 Task: Filter jobs by Pune location.
Action: Mouse moved to (246, 72)
Screenshot: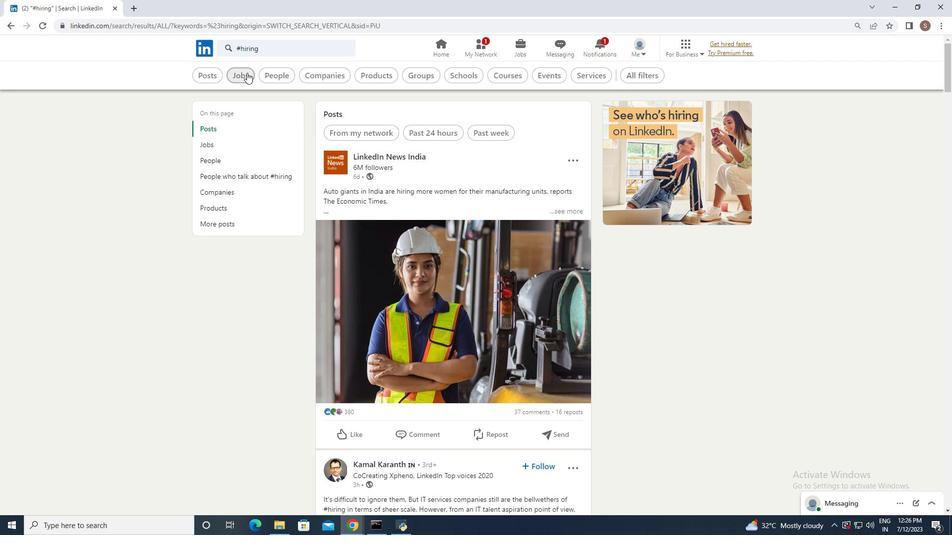 
Action: Mouse pressed left at (246, 72)
Screenshot: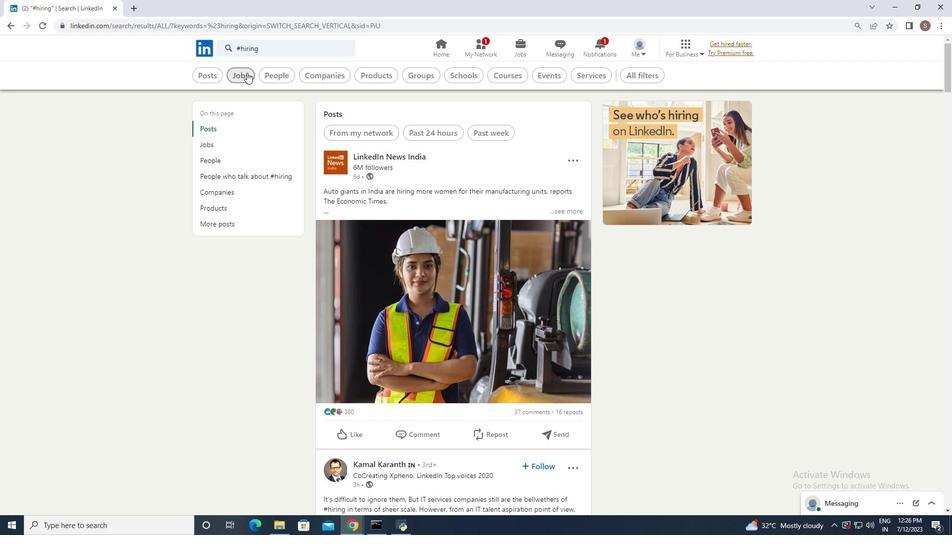 
Action: Mouse moved to (656, 76)
Screenshot: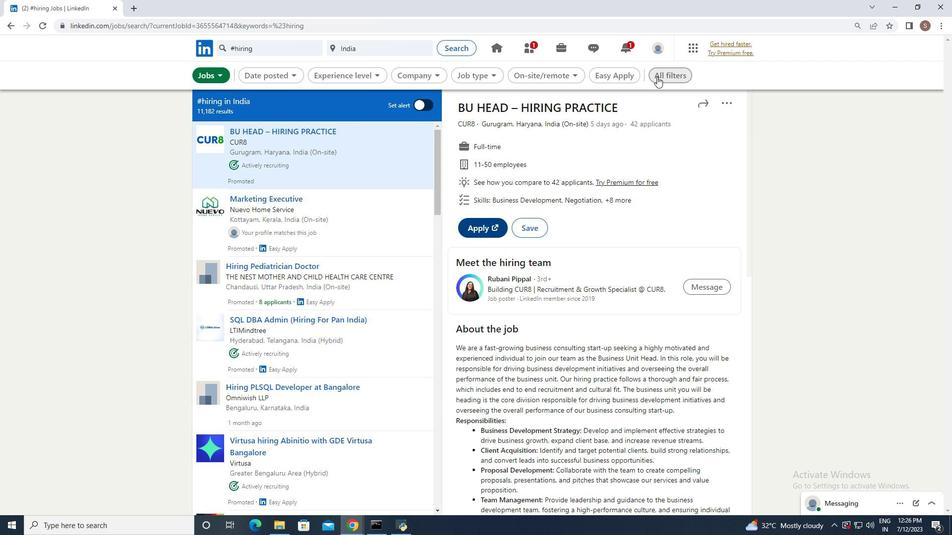 
Action: Mouse pressed left at (656, 76)
Screenshot: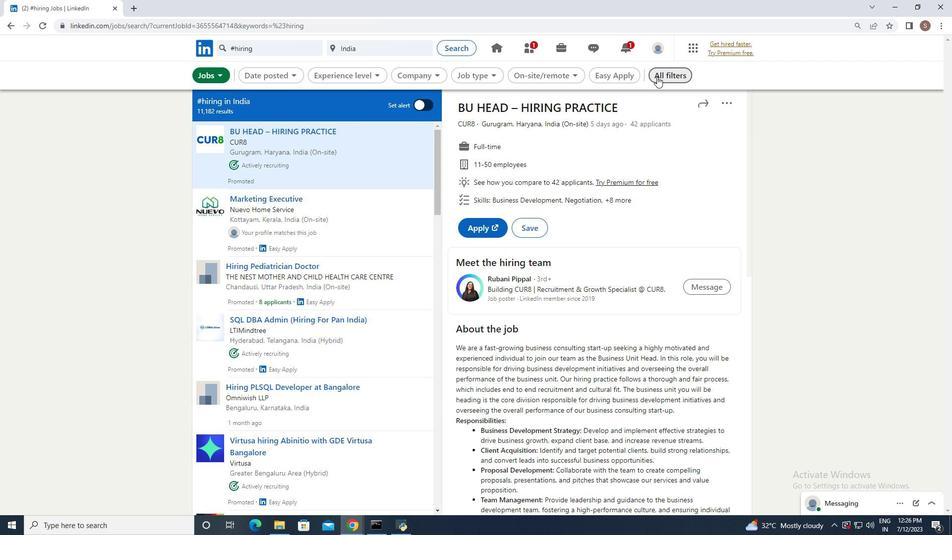 
Action: Mouse moved to (770, 334)
Screenshot: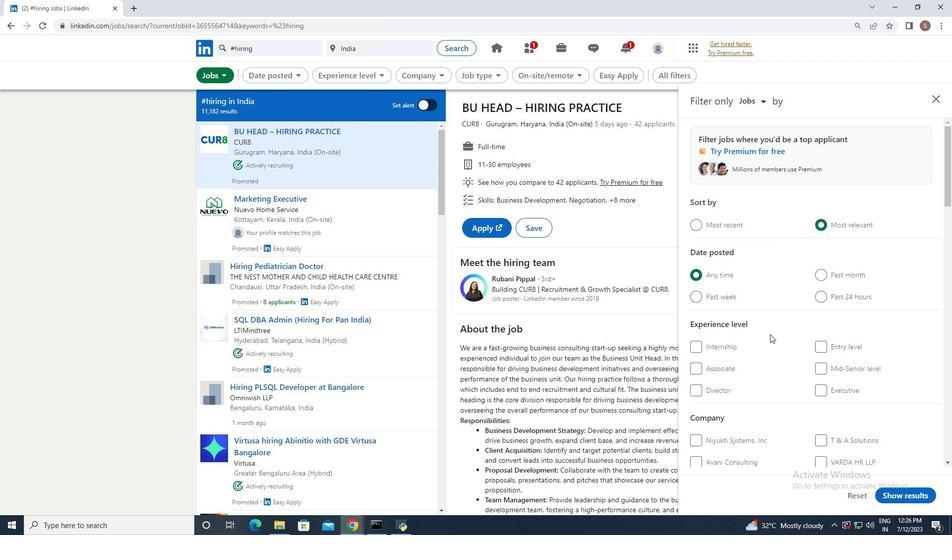
Action: Mouse scrolled (770, 334) with delta (0, 0)
Screenshot: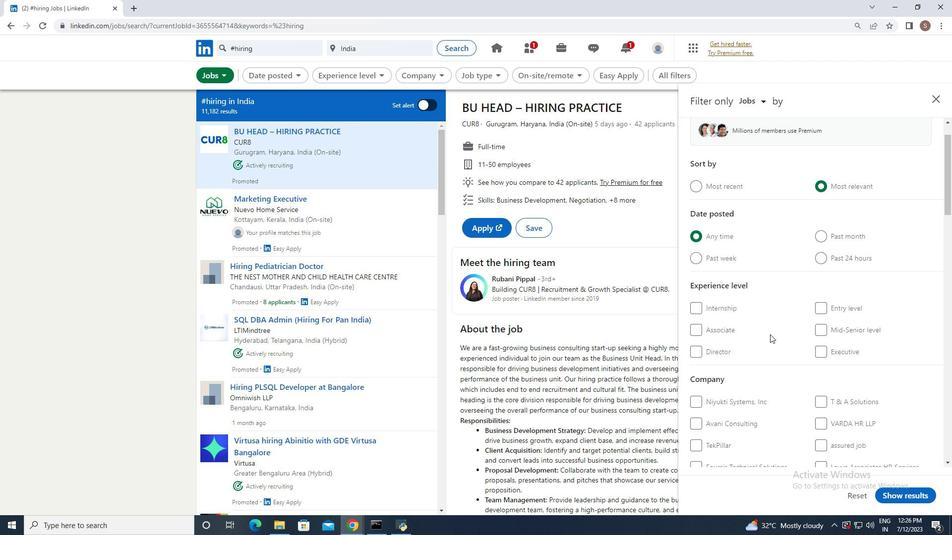 
Action: Mouse scrolled (770, 334) with delta (0, 0)
Screenshot: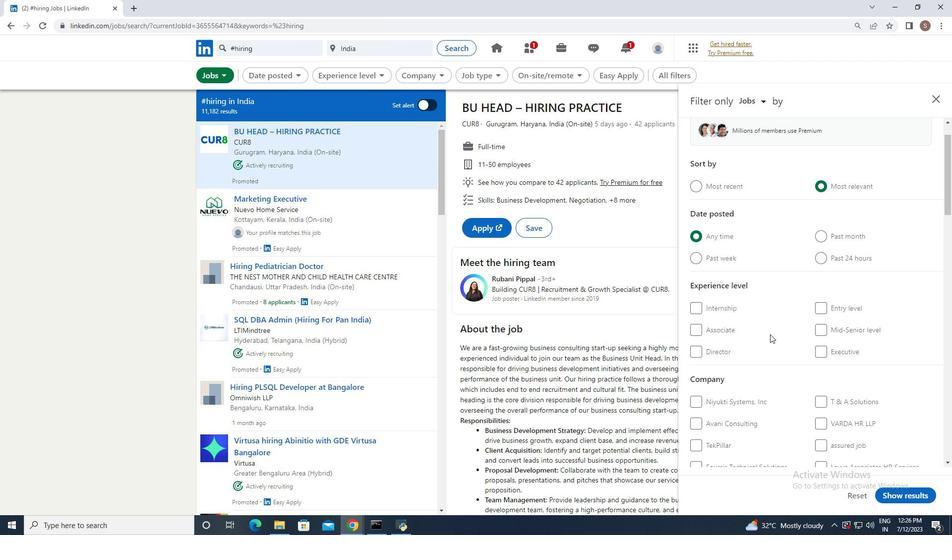 
Action: Mouse scrolled (770, 334) with delta (0, 0)
Screenshot: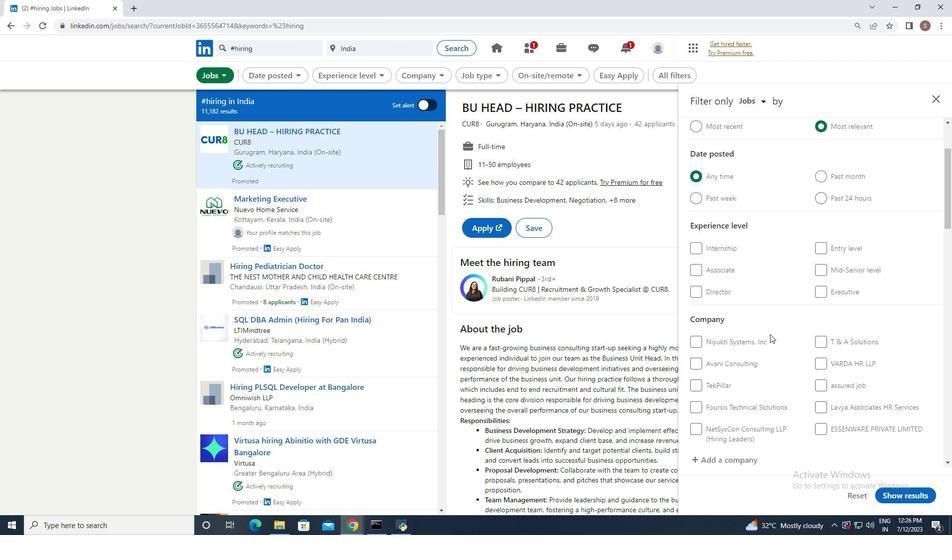 
Action: Mouse scrolled (770, 334) with delta (0, 0)
Screenshot: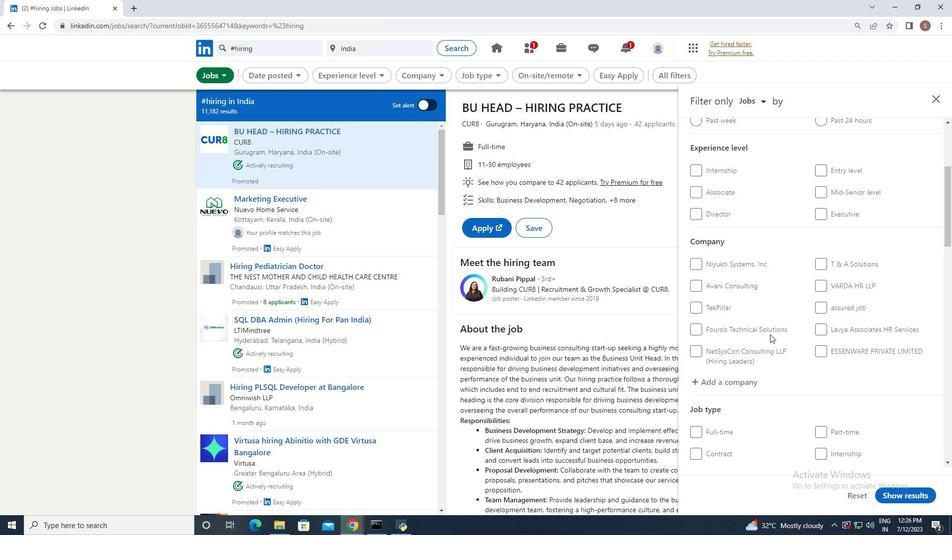 
Action: Mouse scrolled (770, 334) with delta (0, 0)
Screenshot: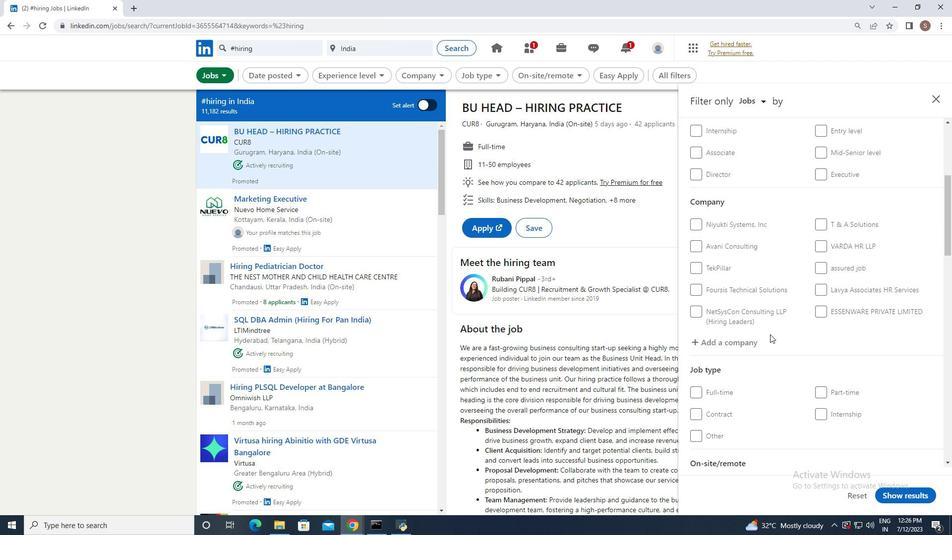 
Action: Mouse scrolled (770, 334) with delta (0, 0)
Screenshot: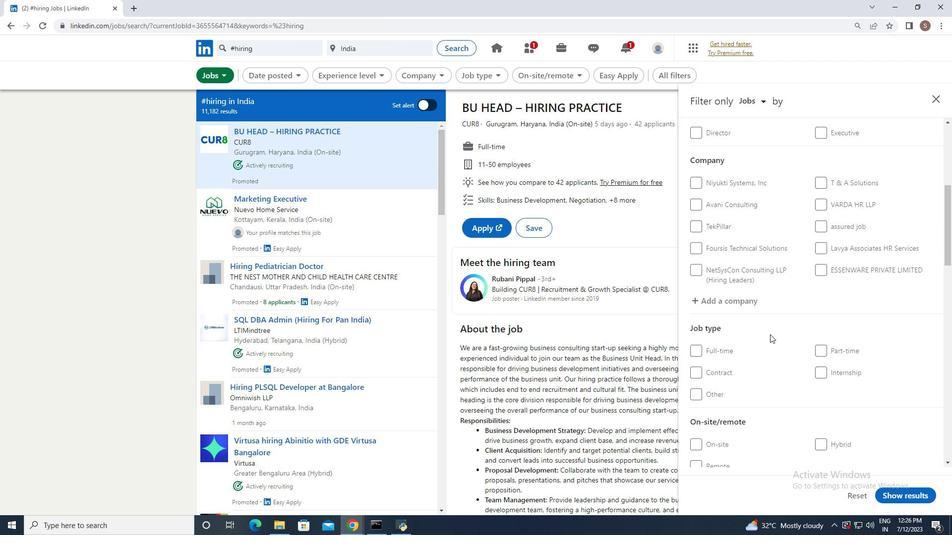 
Action: Mouse scrolled (770, 334) with delta (0, 0)
Screenshot: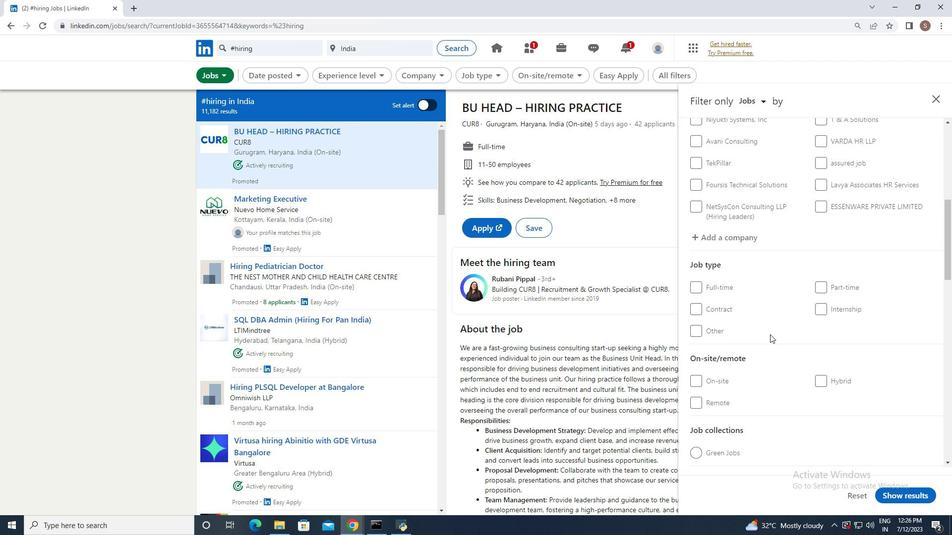 
Action: Mouse scrolled (770, 334) with delta (0, 0)
Screenshot: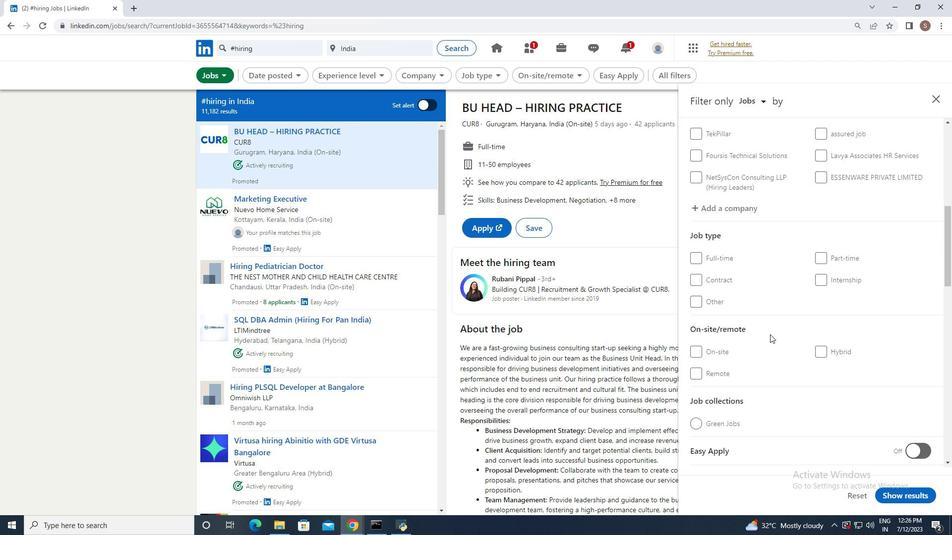 
Action: Mouse scrolled (770, 334) with delta (0, 0)
Screenshot: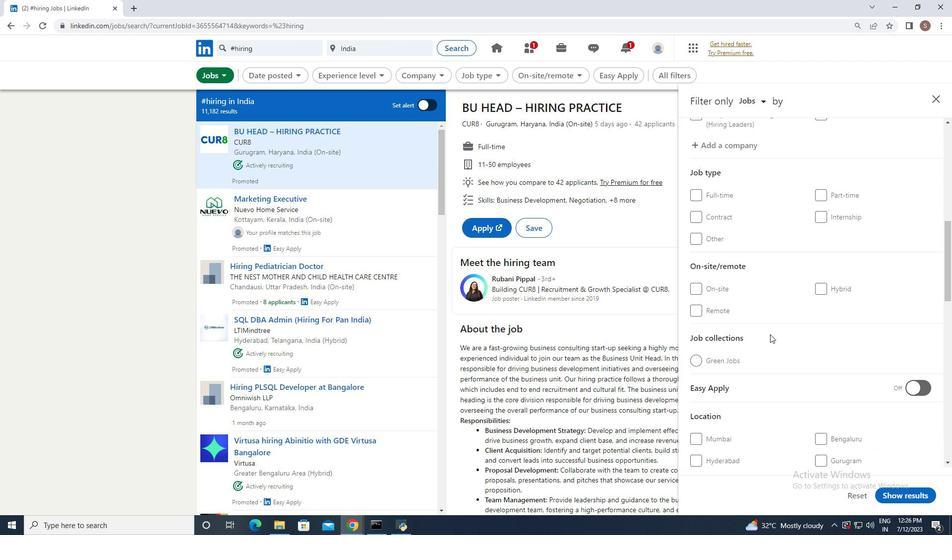 
Action: Mouse scrolled (770, 334) with delta (0, 0)
Screenshot: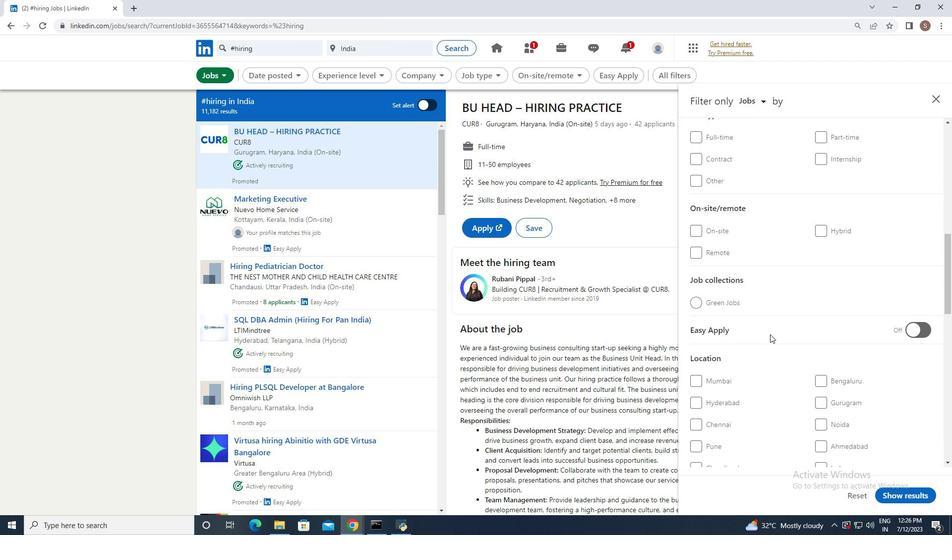 
Action: Mouse scrolled (770, 334) with delta (0, 0)
Screenshot: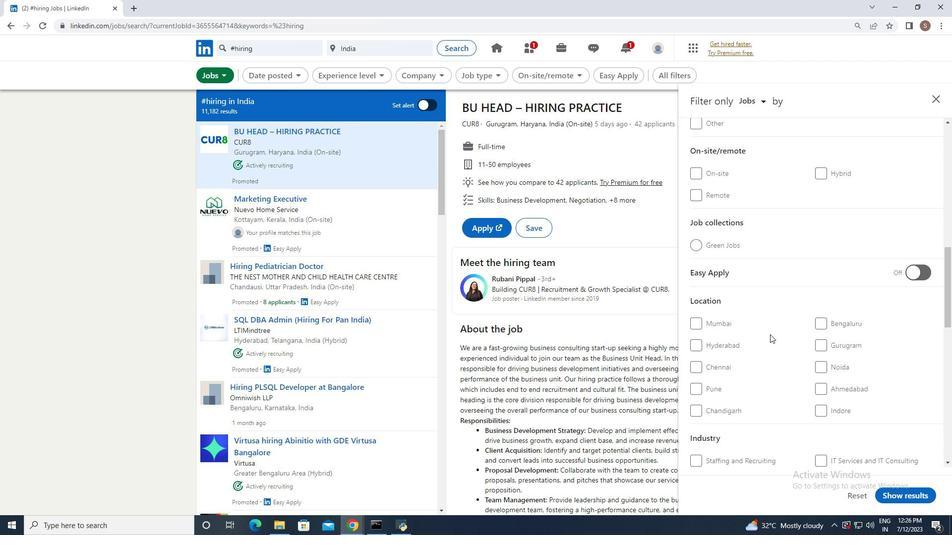 
Action: Mouse moved to (696, 367)
Screenshot: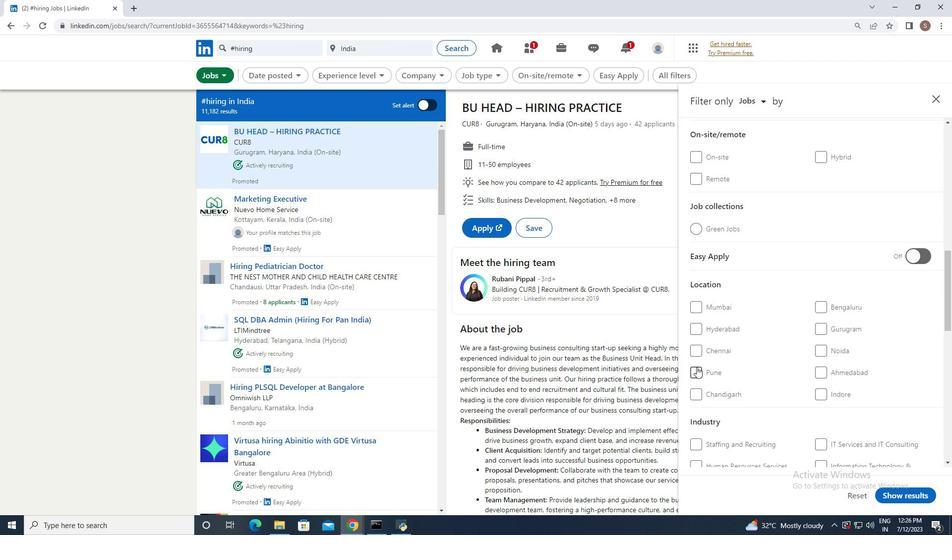 
Action: Mouse pressed left at (696, 367)
Screenshot: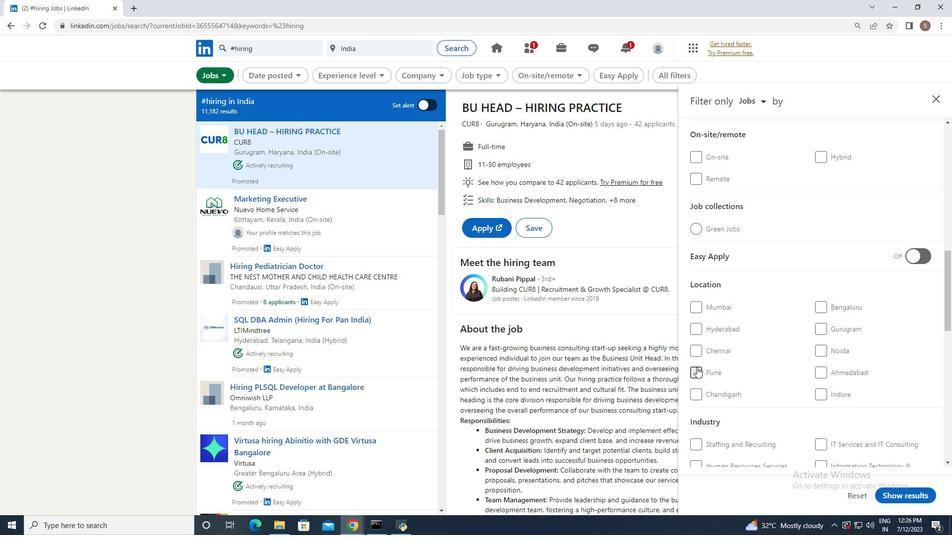 
Action: Mouse moved to (876, 491)
Screenshot: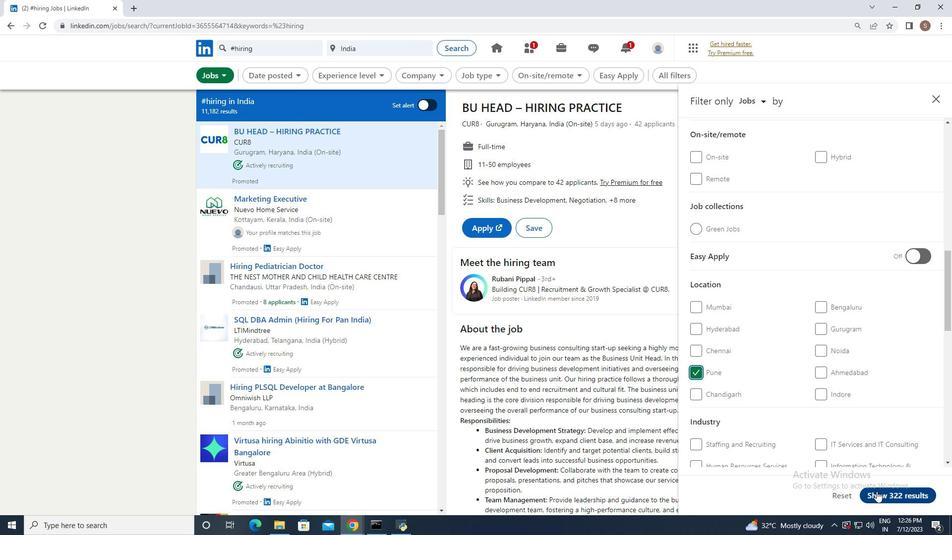 
Action: Mouse pressed left at (876, 491)
Screenshot: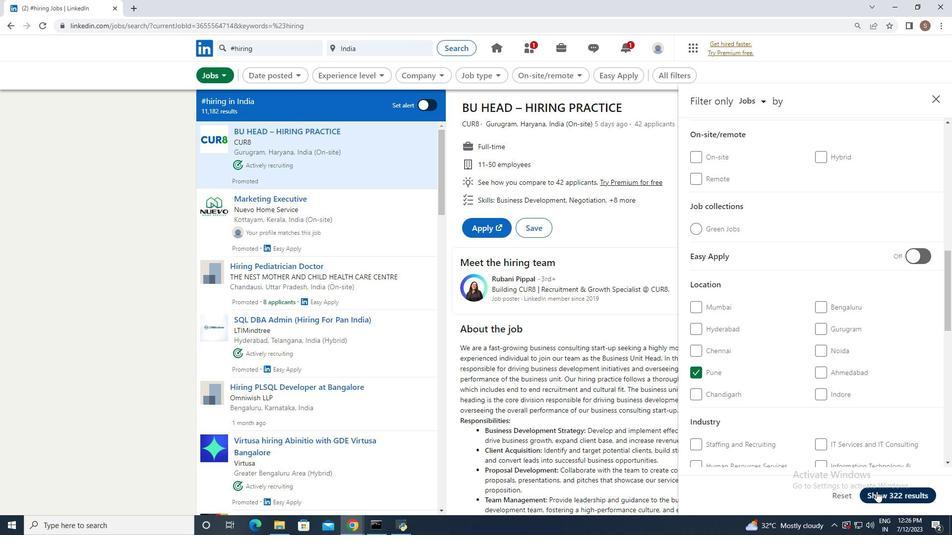 
Action: Mouse moved to (874, 484)
Screenshot: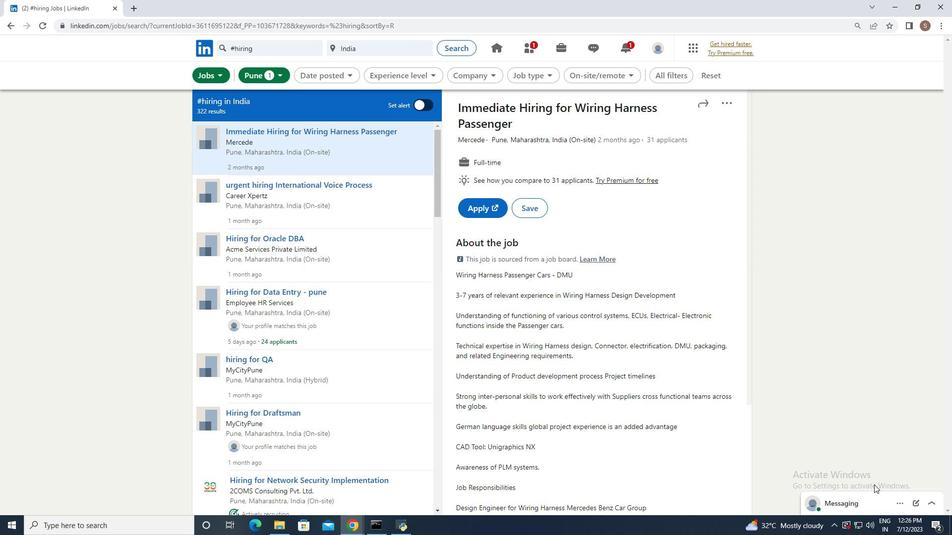 
